 Task: Enable the video filter "Extract RGB component video filter" for transcode stream output.
Action: Mouse moved to (115, 20)
Screenshot: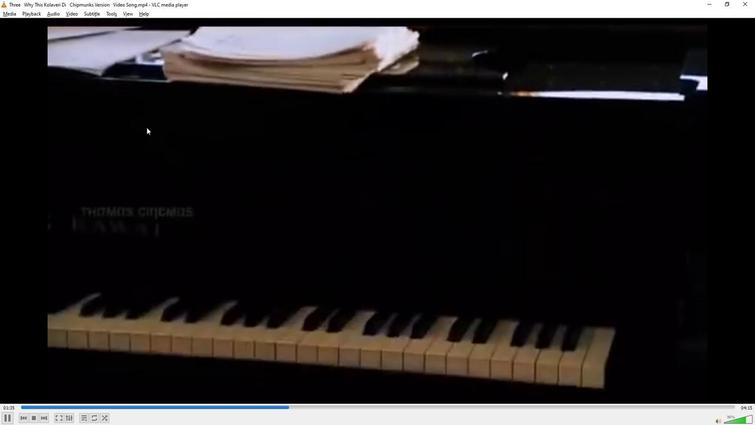 
Action: Mouse pressed left at (115, 20)
Screenshot: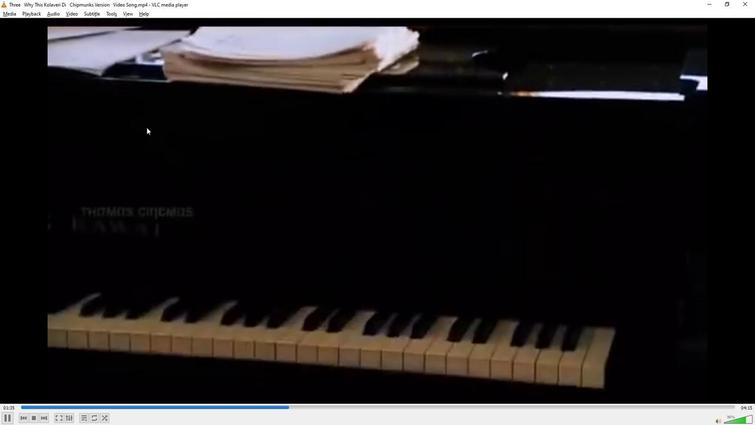 
Action: Mouse moved to (135, 112)
Screenshot: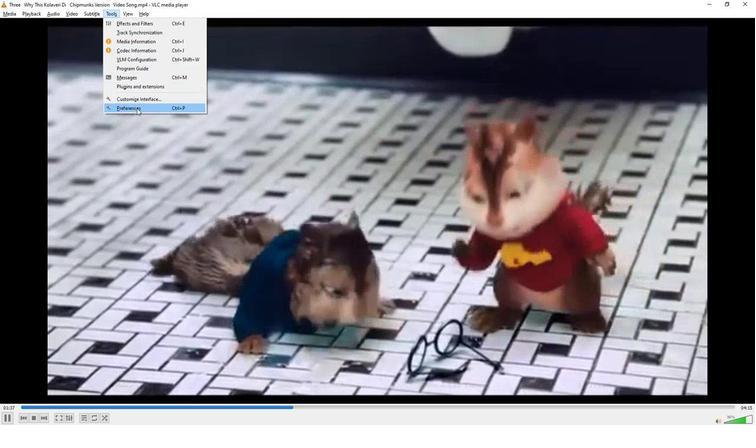
Action: Mouse pressed left at (135, 112)
Screenshot: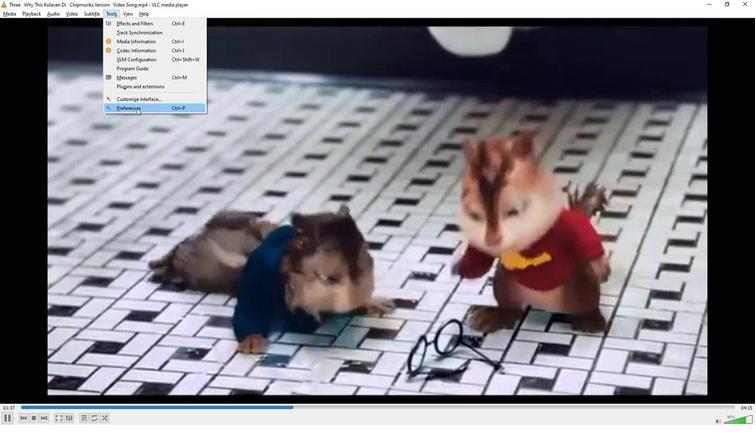 
Action: Mouse moved to (219, 315)
Screenshot: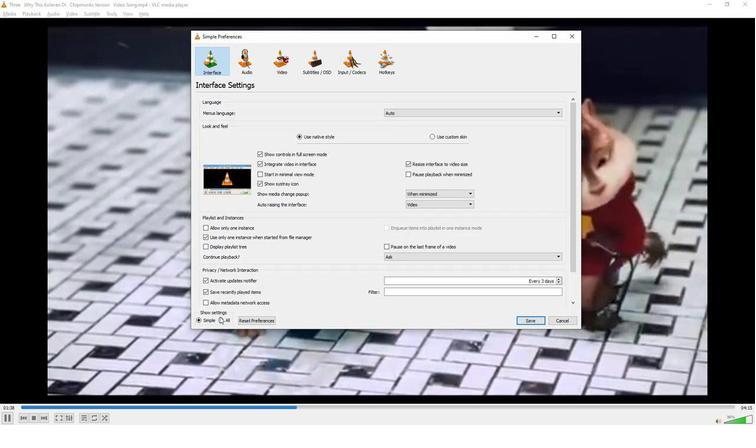 
Action: Mouse pressed left at (219, 315)
Screenshot: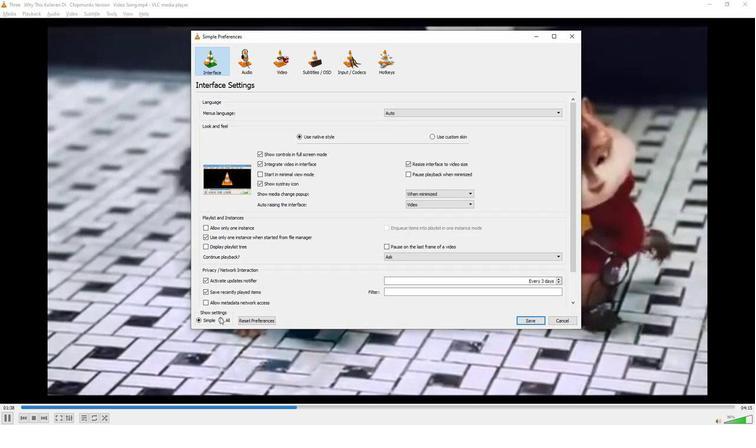 
Action: Mouse moved to (221, 217)
Screenshot: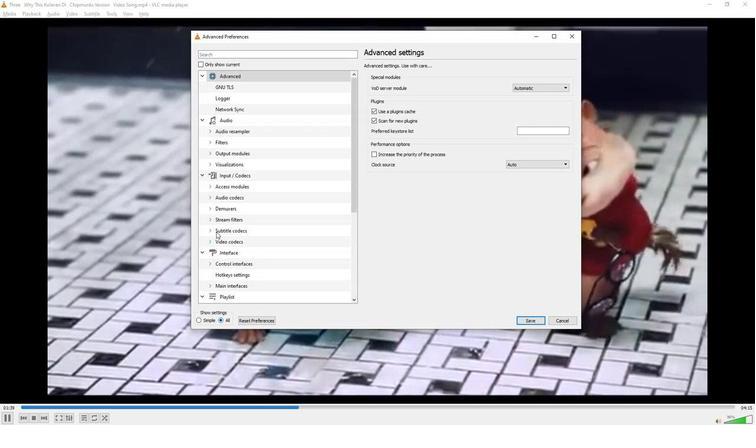 
Action: Mouse scrolled (221, 217) with delta (0, 0)
Screenshot: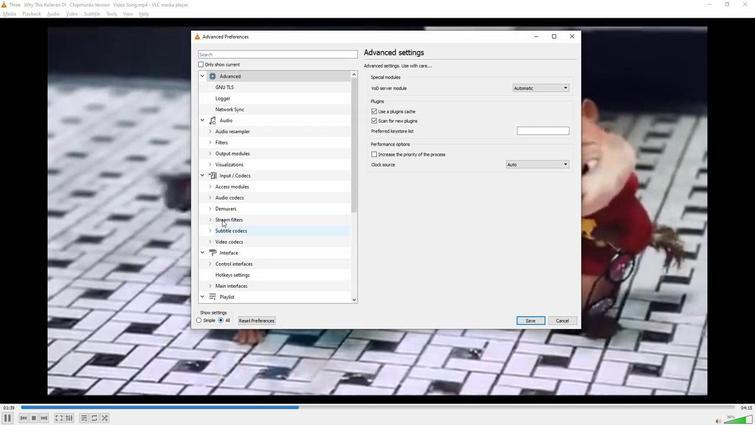 
Action: Mouse scrolled (221, 217) with delta (0, 0)
Screenshot: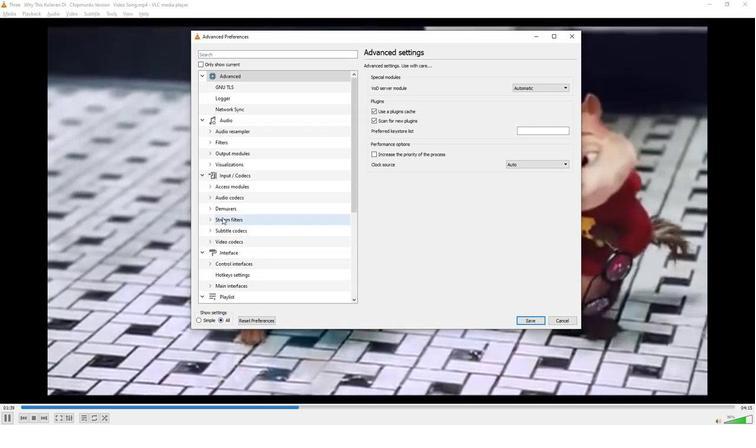 
Action: Mouse scrolled (221, 217) with delta (0, 0)
Screenshot: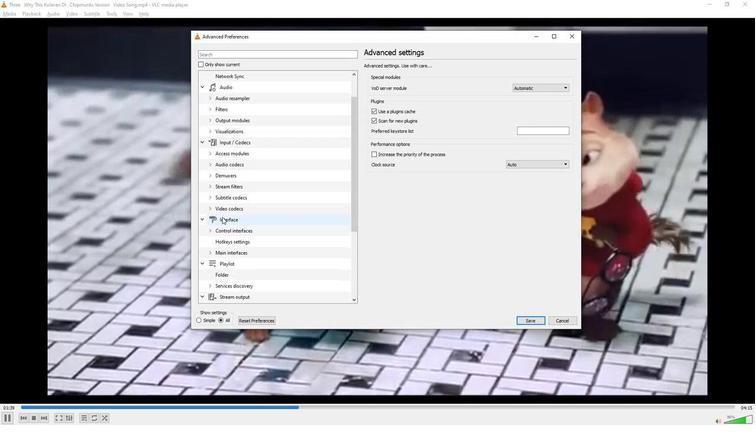 
Action: Mouse scrolled (221, 217) with delta (0, 0)
Screenshot: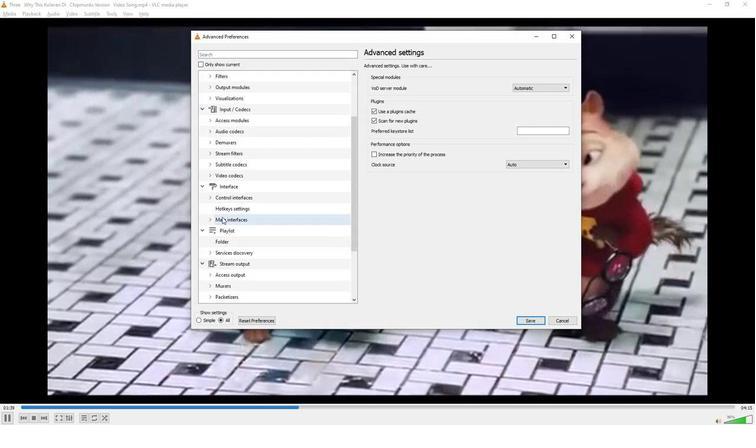 
Action: Mouse scrolled (221, 217) with delta (0, 0)
Screenshot: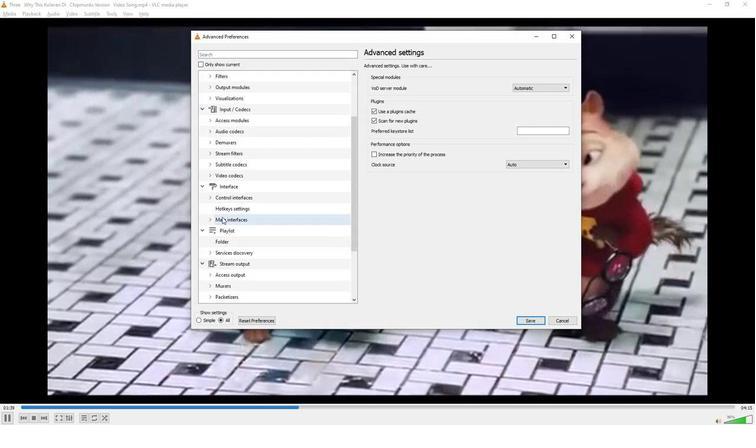 
Action: Mouse moved to (221, 217)
Screenshot: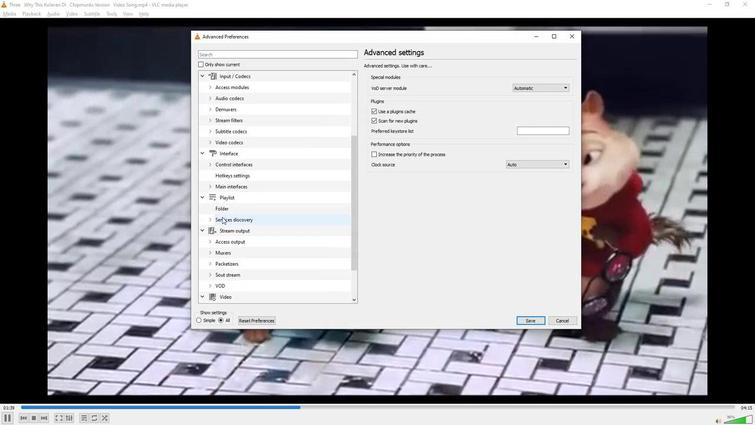 
Action: Mouse scrolled (221, 217) with delta (0, 0)
Screenshot: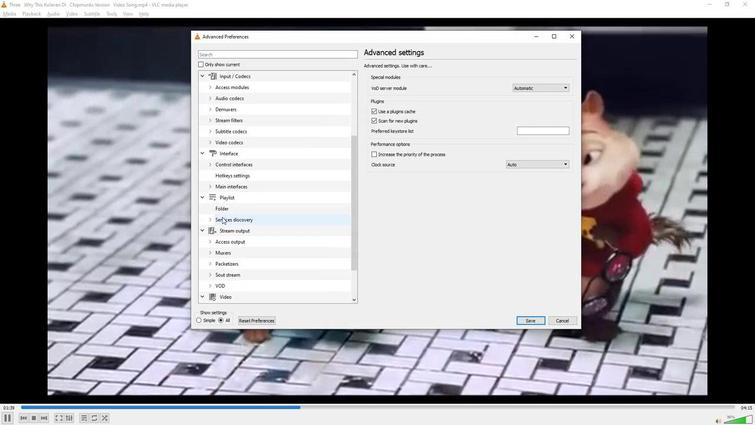 
Action: Mouse scrolled (221, 217) with delta (0, 0)
Screenshot: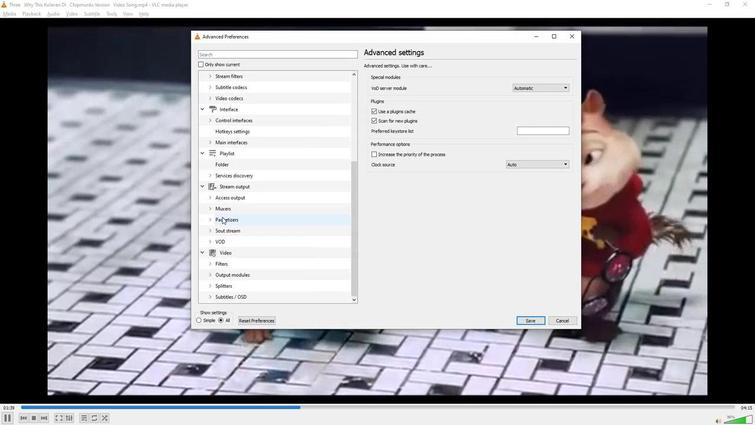 
Action: Mouse scrolled (221, 217) with delta (0, 0)
Screenshot: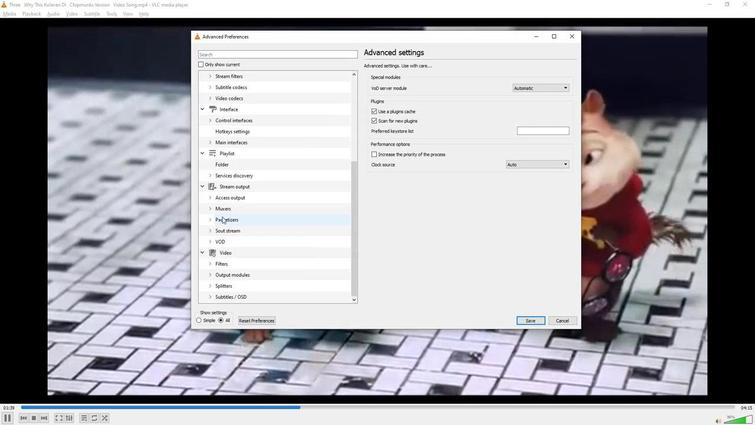 
Action: Mouse scrolled (221, 217) with delta (0, 0)
Screenshot: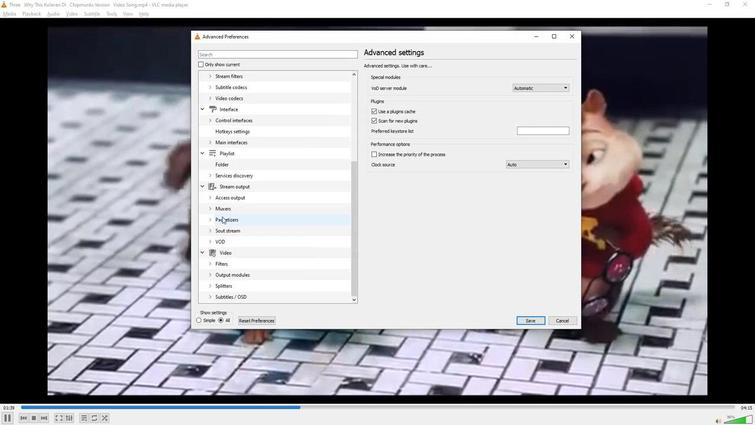 
Action: Mouse moved to (223, 267)
Screenshot: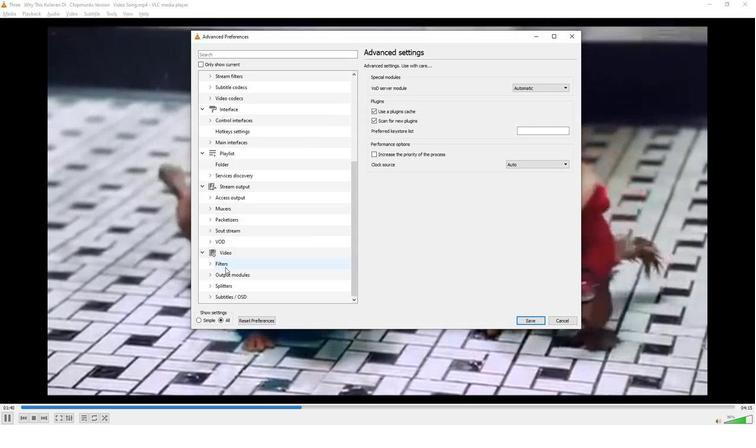 
Action: Mouse pressed left at (223, 267)
Screenshot: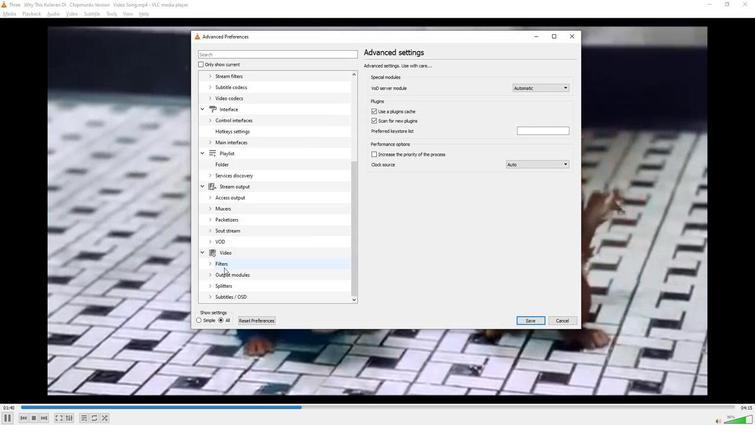 
Action: Mouse moved to (479, 201)
Screenshot: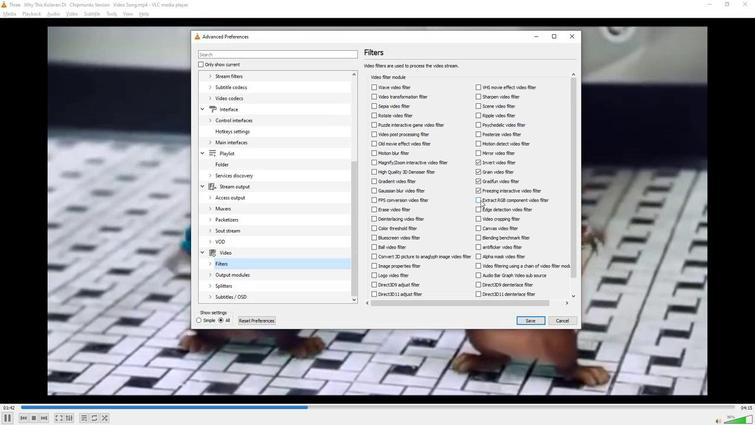 
Action: Mouse pressed left at (479, 201)
Screenshot: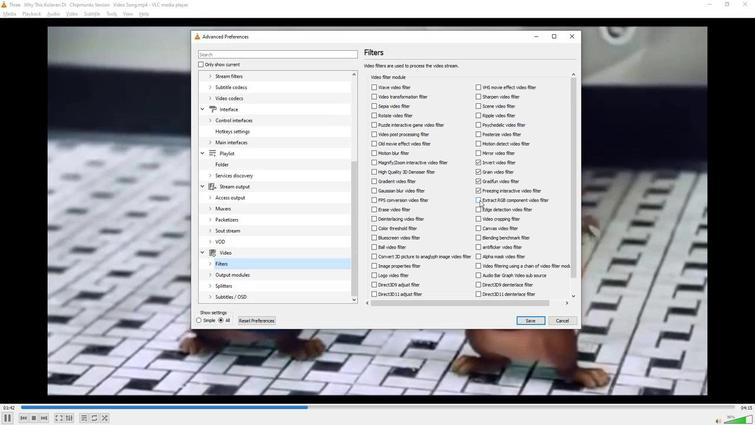 
Action: Mouse moved to (431, 244)
Screenshot: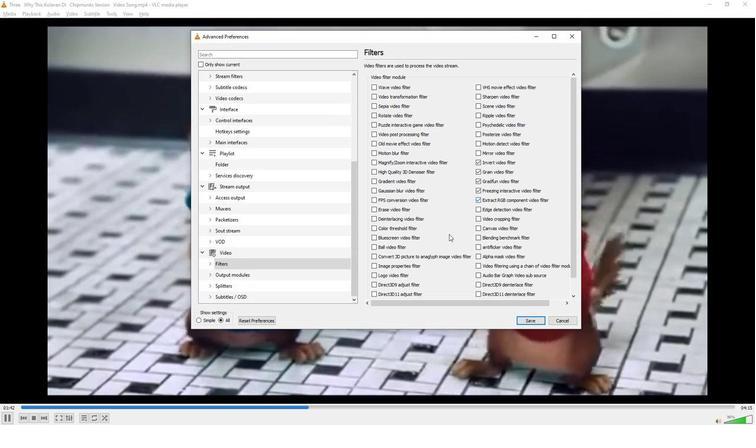 
